 Task: Create a sub task System Test and UAT for the task  Integrate a new online appointment scheduling system for a healthcare provider in the project AgileRadius , assign it to team member softage.5@softage.net and update the status of the sub task to  Completed , set the priority of the sub task to High
Action: Mouse moved to (52, 242)
Screenshot: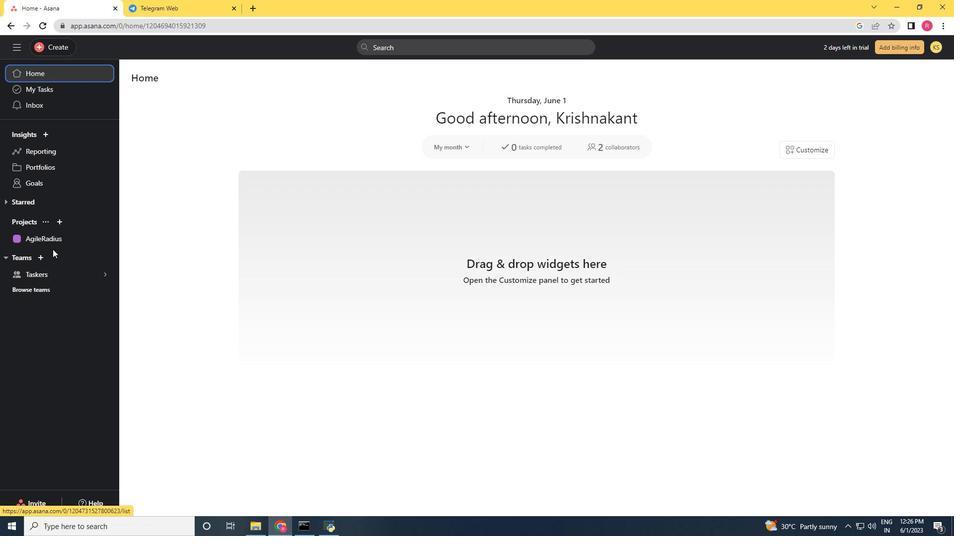 
Action: Mouse pressed left at (52, 242)
Screenshot: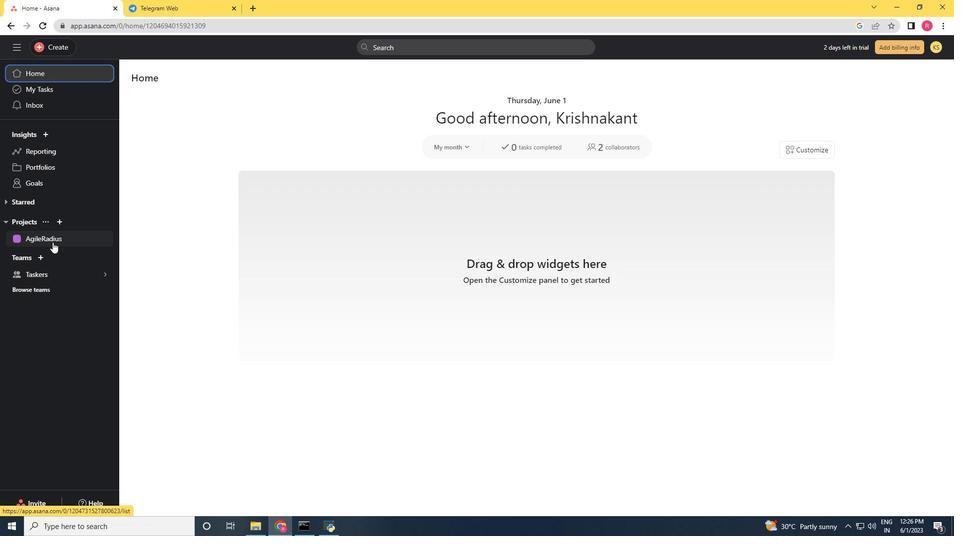 
Action: Mouse moved to (455, 221)
Screenshot: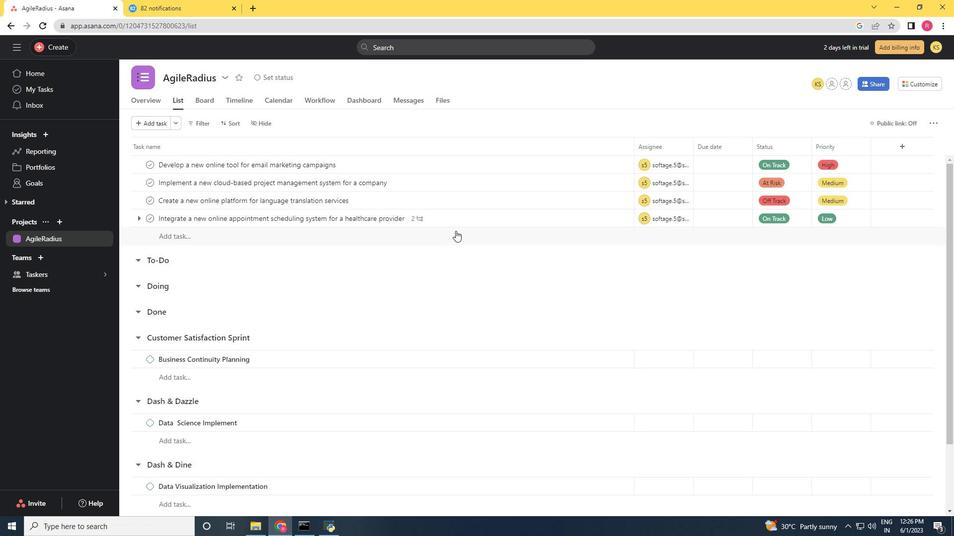 
Action: Mouse pressed left at (455, 221)
Screenshot: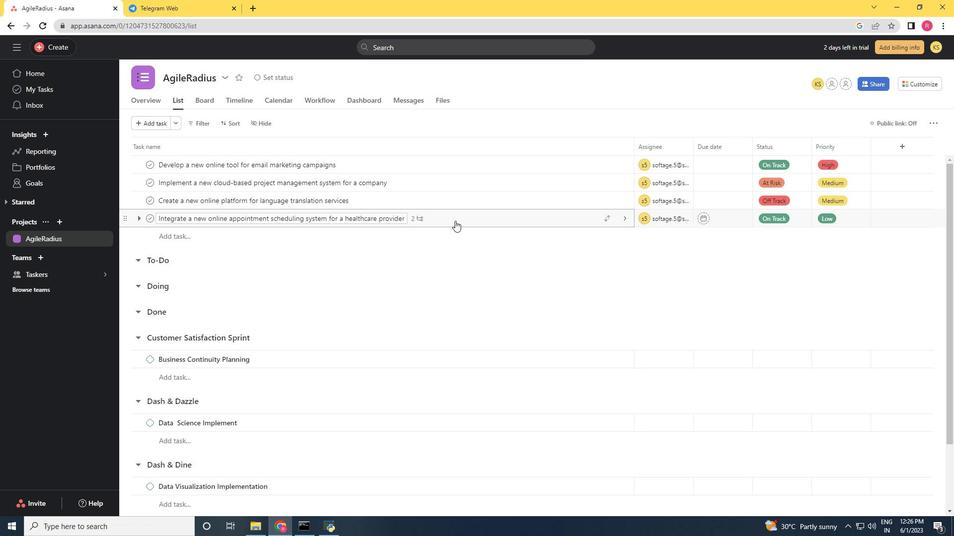 
Action: Mouse moved to (691, 390)
Screenshot: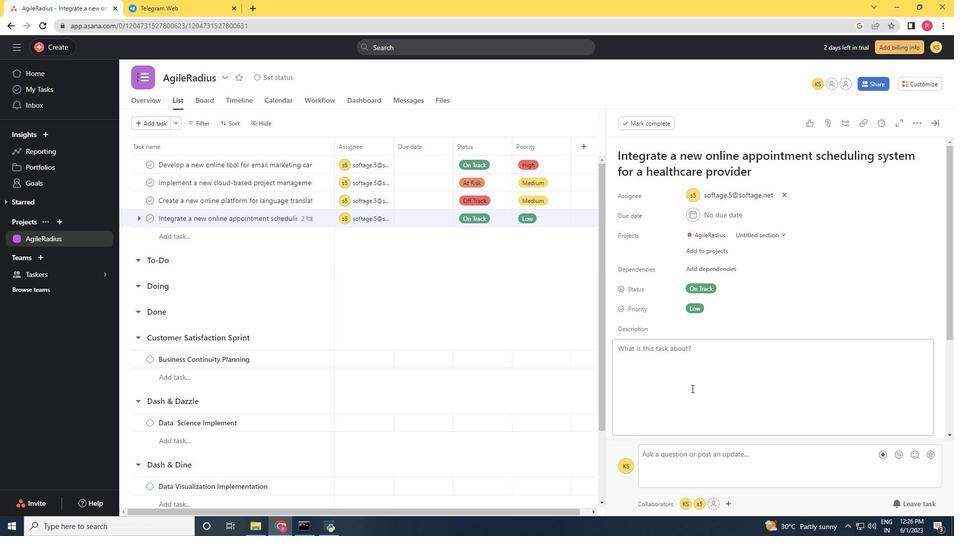 
Action: Mouse scrolled (691, 390) with delta (0, 0)
Screenshot: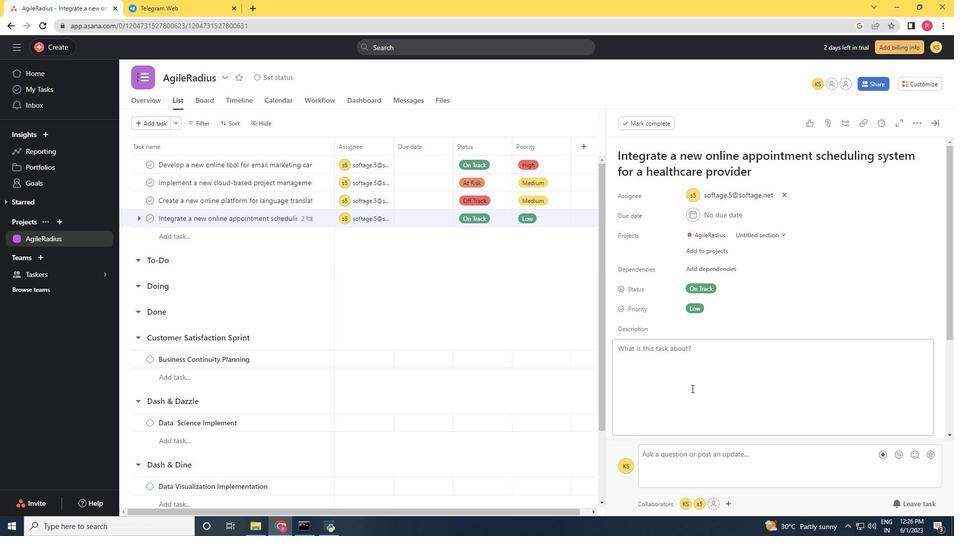 
Action: Mouse moved to (691, 392)
Screenshot: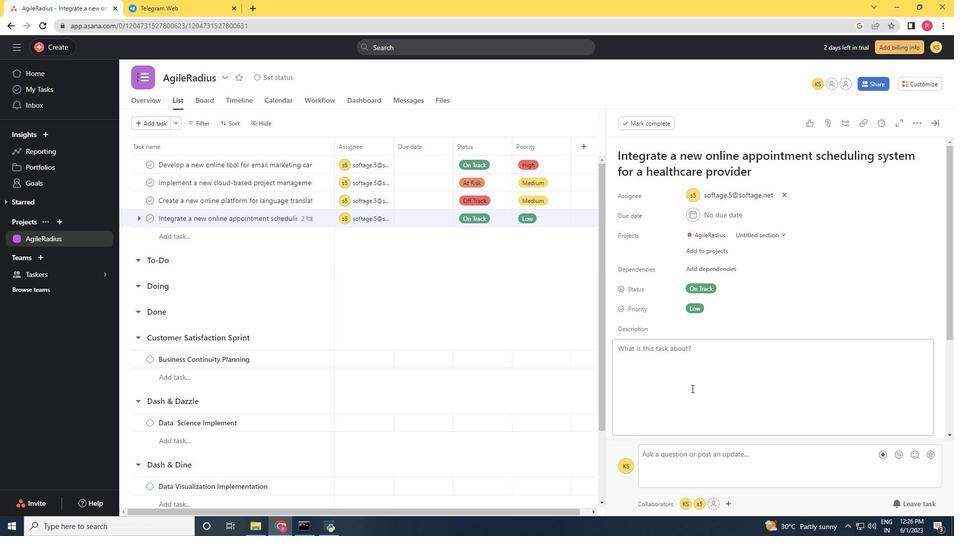 
Action: Mouse scrolled (691, 392) with delta (0, 0)
Screenshot: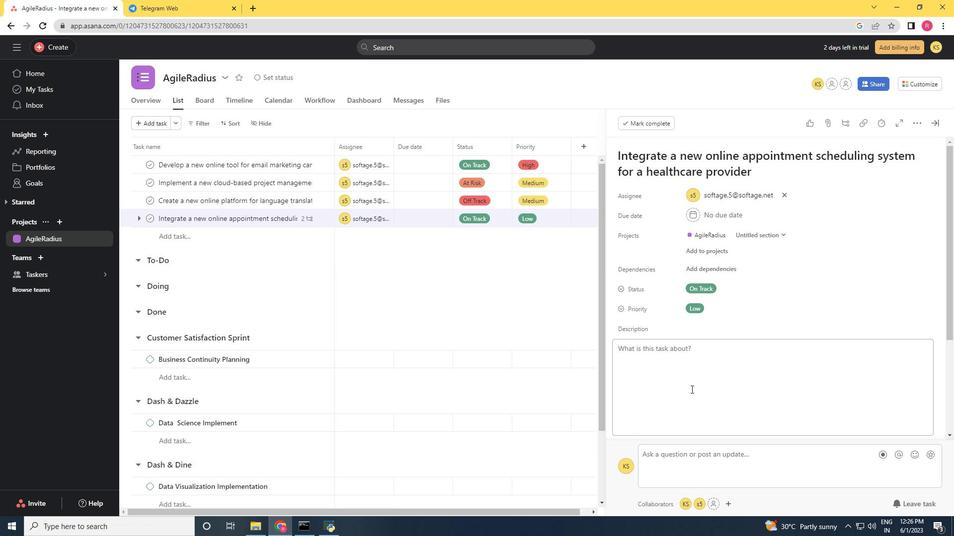 
Action: Mouse moved to (635, 400)
Screenshot: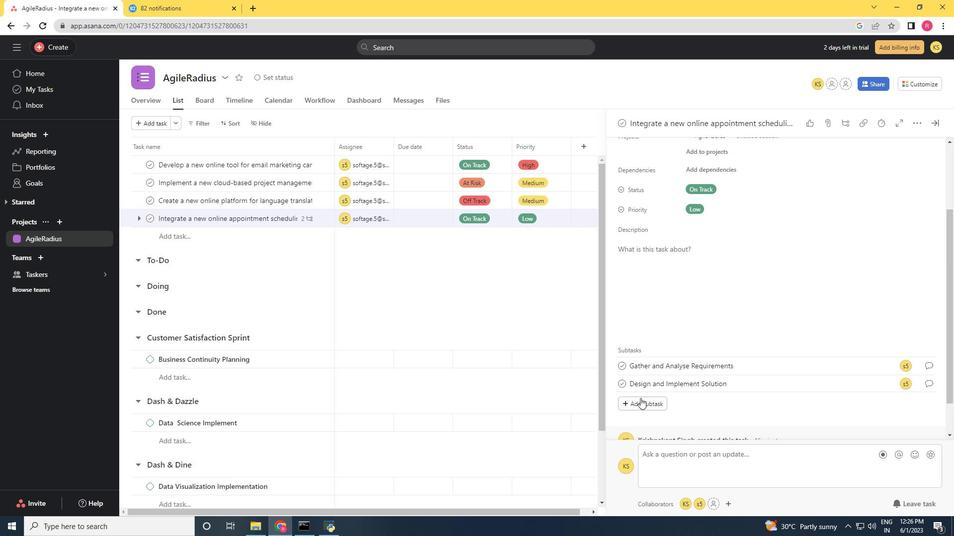 
Action: Mouse pressed left at (635, 400)
Screenshot: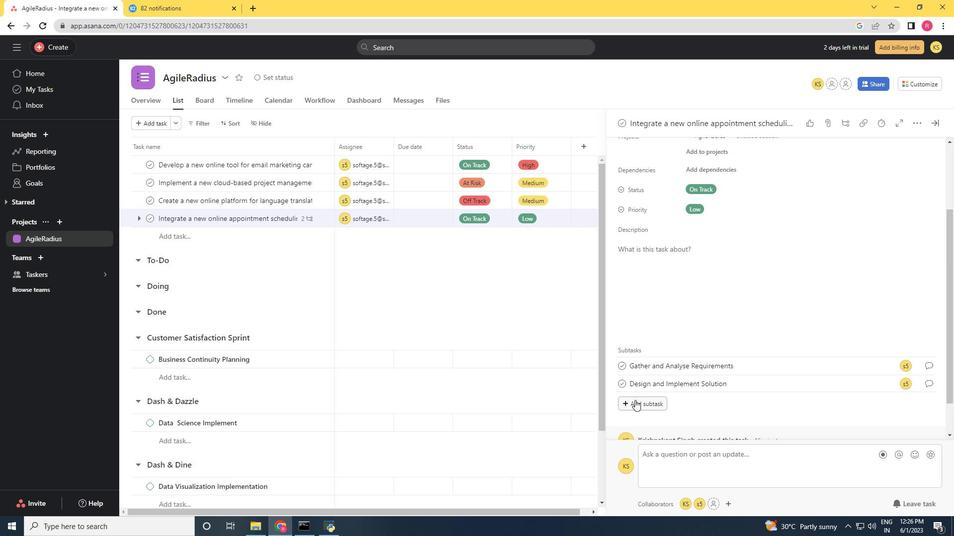 
Action: Key pressed <Key.shift><Key.shift><Key.shift><Key.shift><Key.shift>System<Key.space><Key.shift>Test<Key.space>and<Key.space><Key.shift>UAT
Screenshot: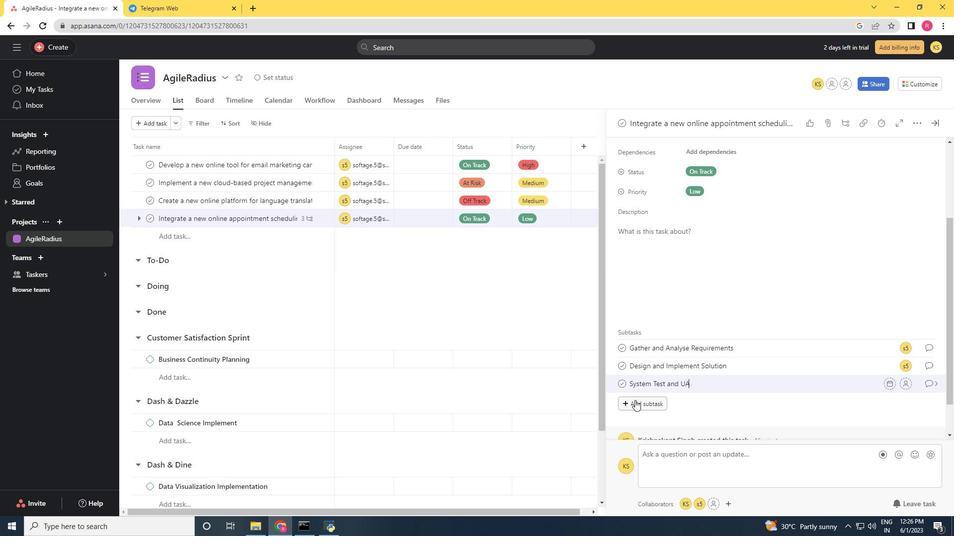 
Action: Mouse moved to (905, 387)
Screenshot: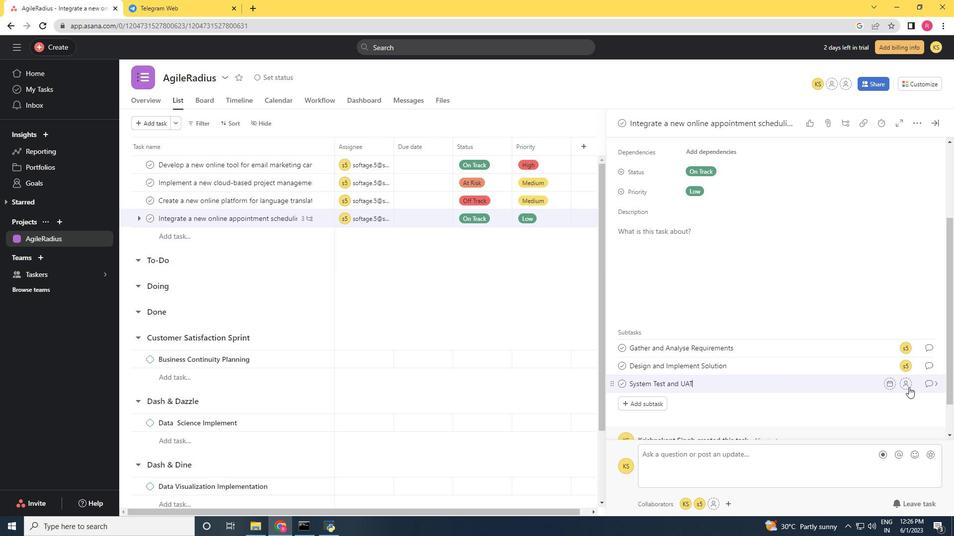 
Action: Mouse pressed left at (905, 387)
Screenshot: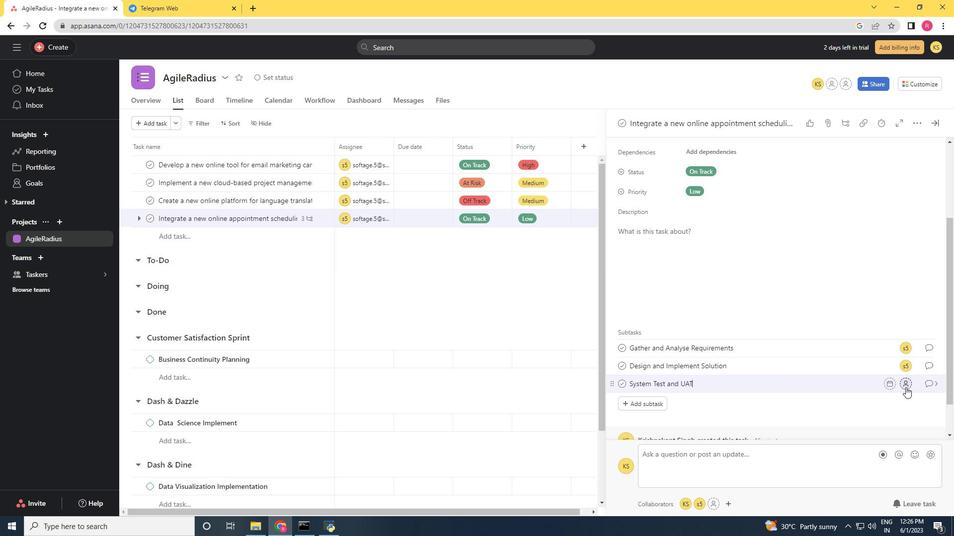 
Action: Mouse moved to (642, 536)
Screenshot: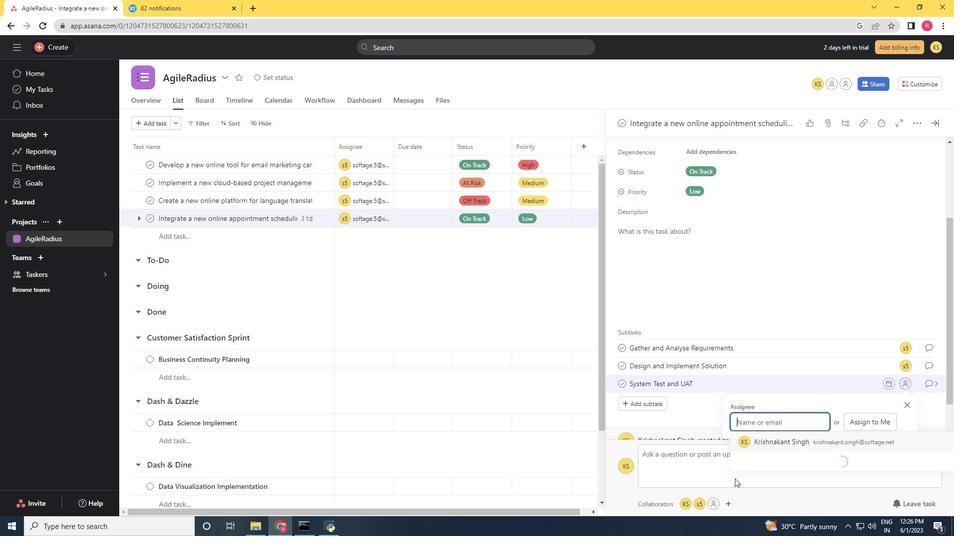 
Action: Key pressed softage.5<Key.shift>@softage.net
Screenshot: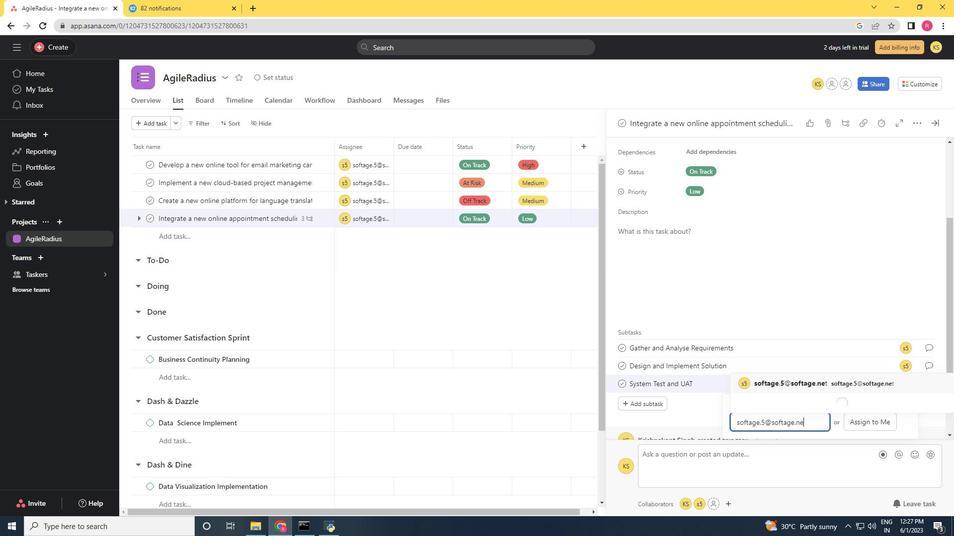 
Action: Mouse moved to (834, 384)
Screenshot: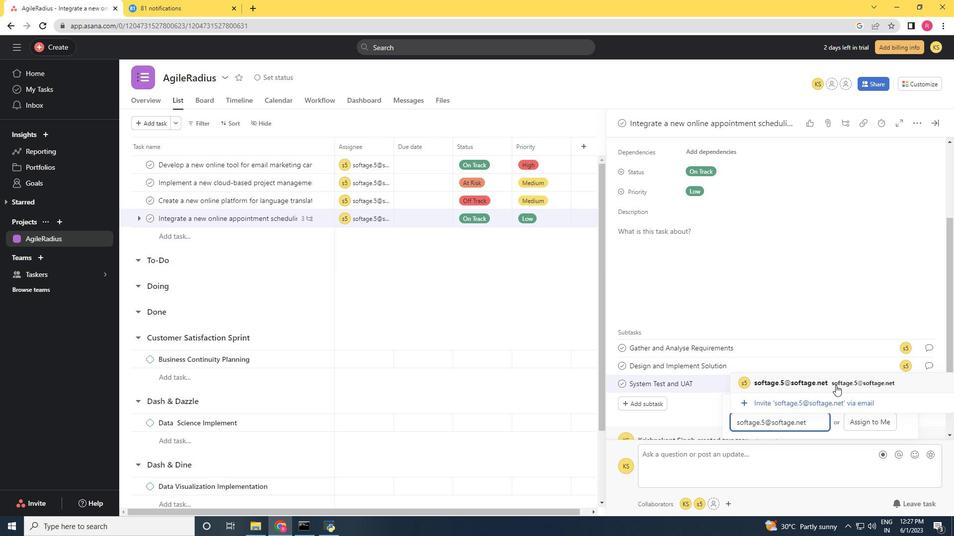 
Action: Mouse pressed left at (834, 384)
Screenshot: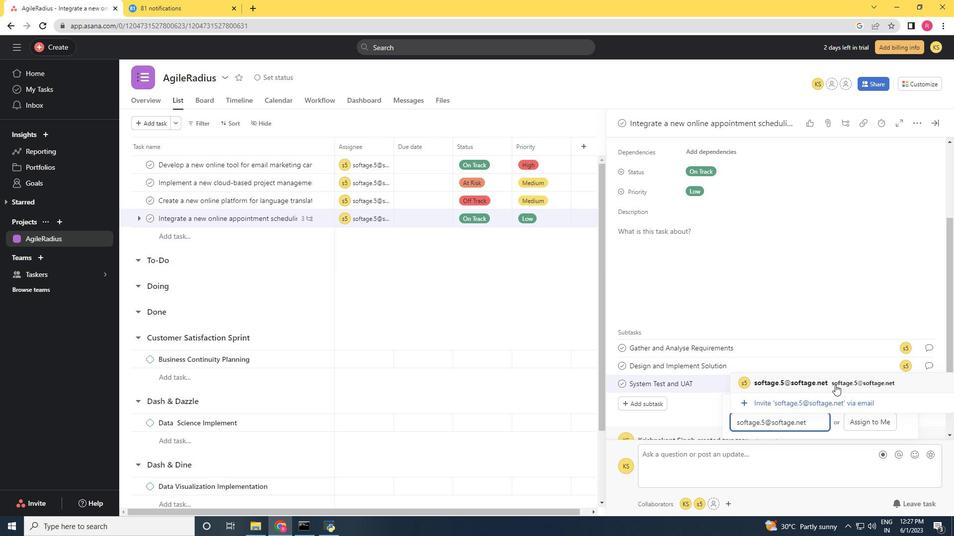 
Action: Mouse moved to (929, 384)
Screenshot: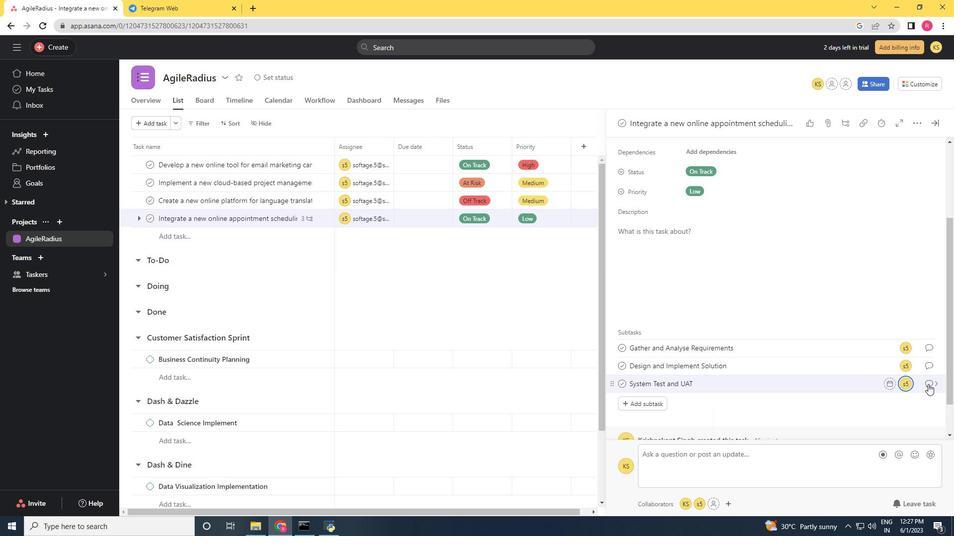 
Action: Mouse pressed left at (929, 384)
Screenshot: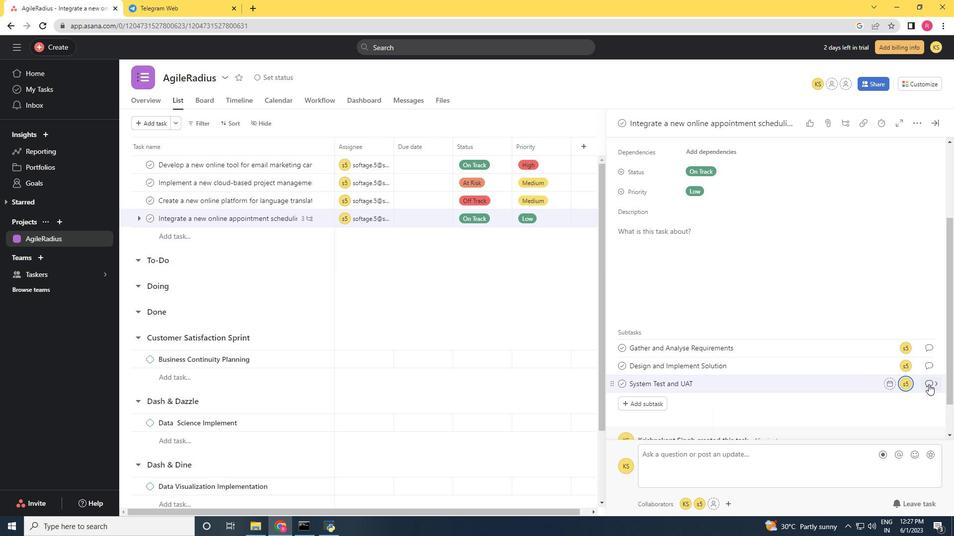 
Action: Mouse moved to (660, 263)
Screenshot: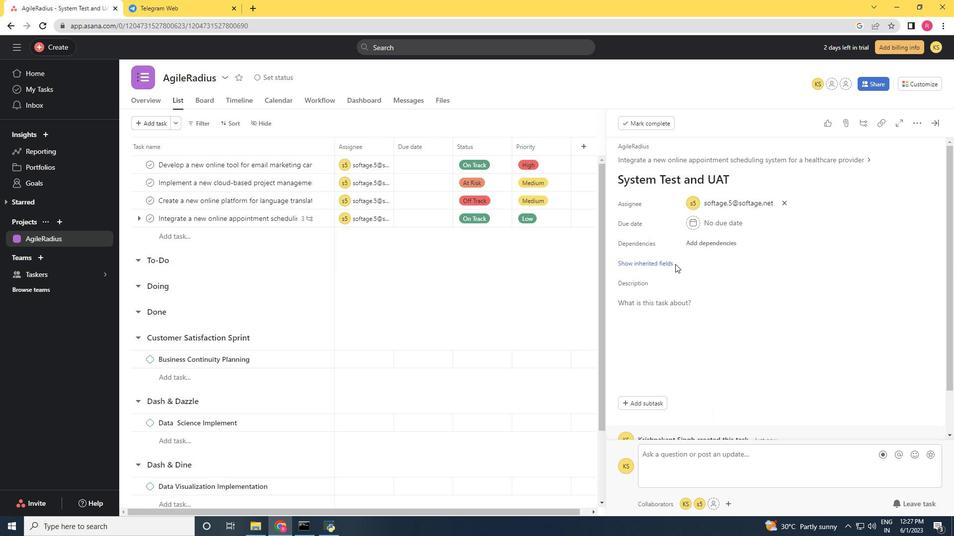 
Action: Mouse pressed left at (660, 263)
Screenshot: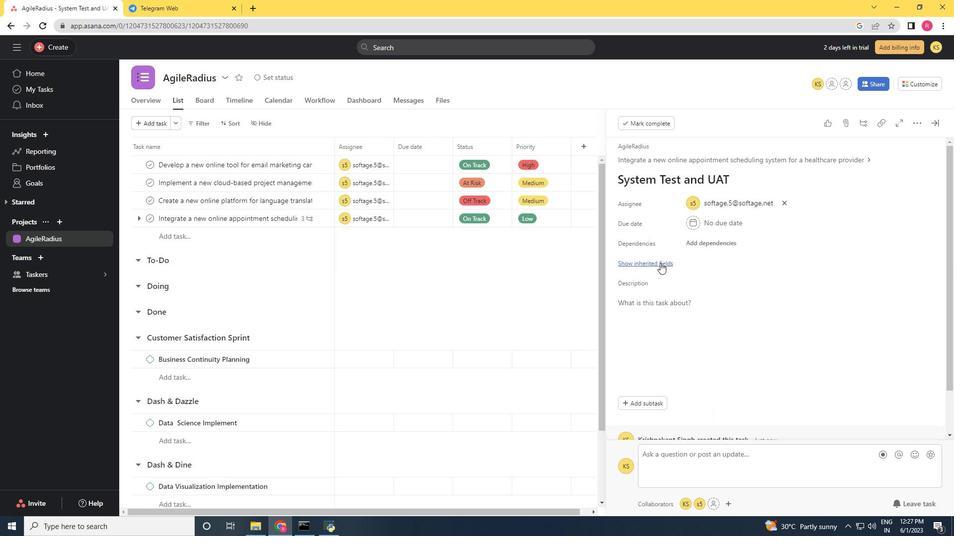 
Action: Mouse moved to (697, 281)
Screenshot: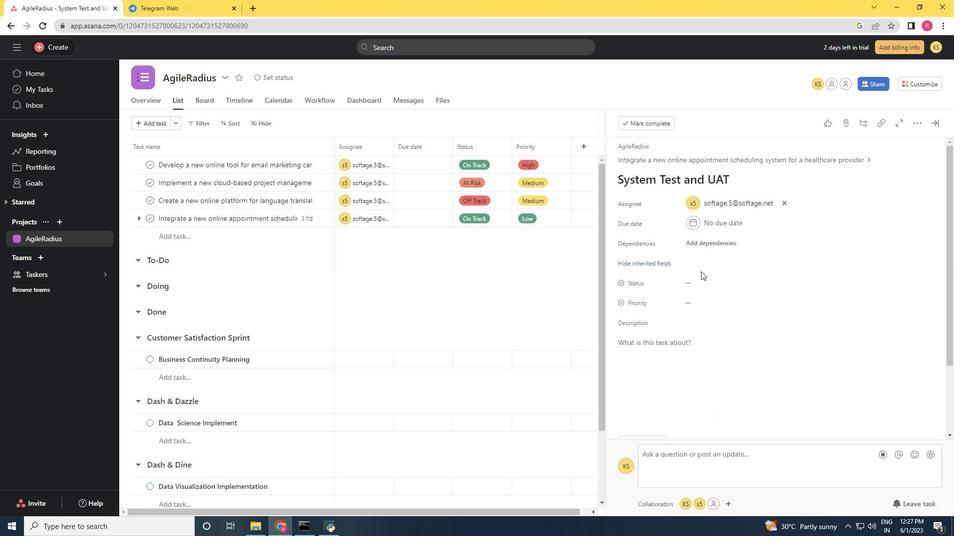 
Action: Mouse pressed left at (697, 281)
Screenshot: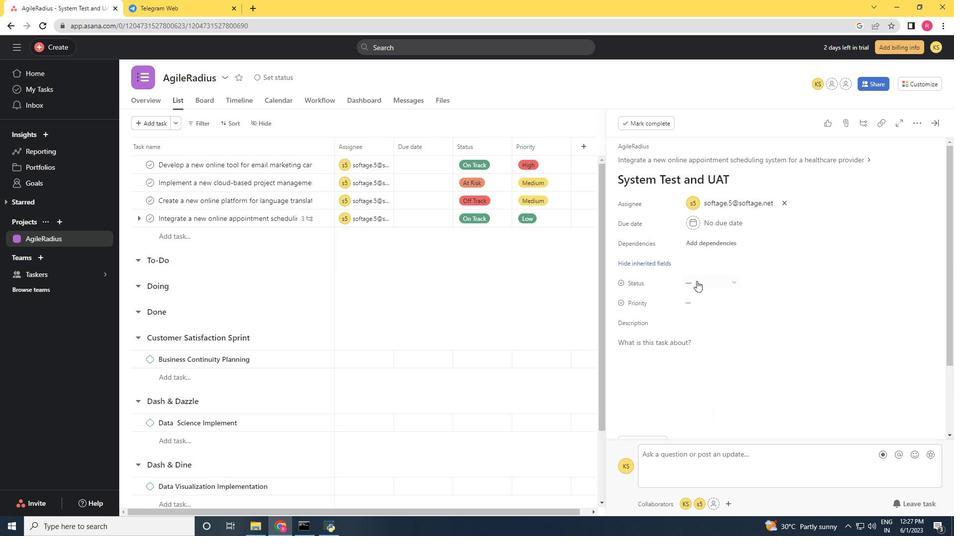 
Action: Mouse moved to (725, 365)
Screenshot: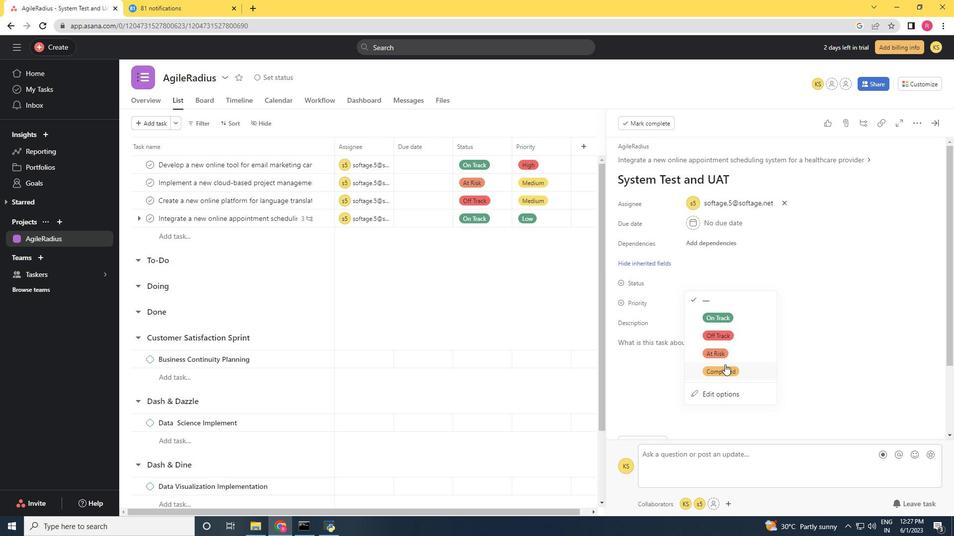 
Action: Mouse pressed left at (725, 365)
Screenshot: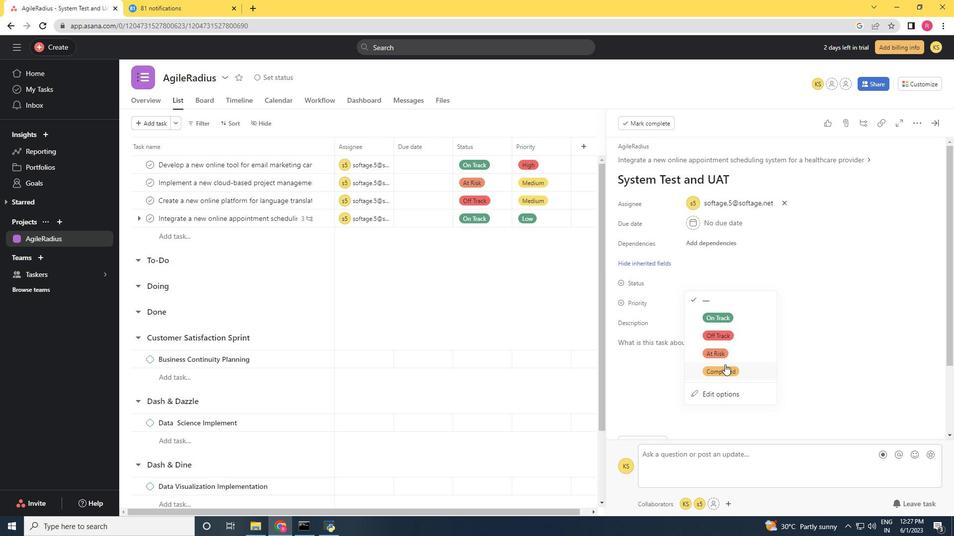 
Action: Mouse moved to (689, 303)
Screenshot: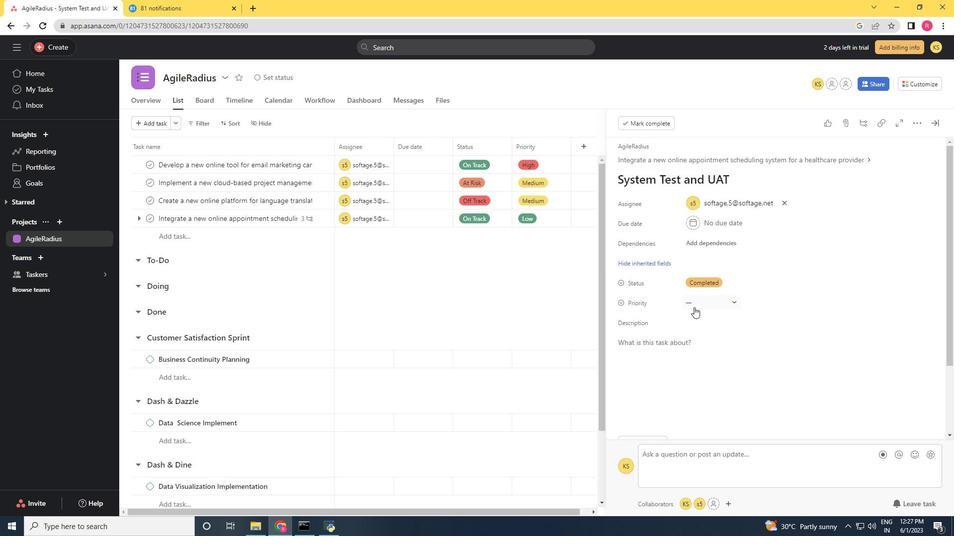 
Action: Mouse pressed left at (689, 303)
Screenshot: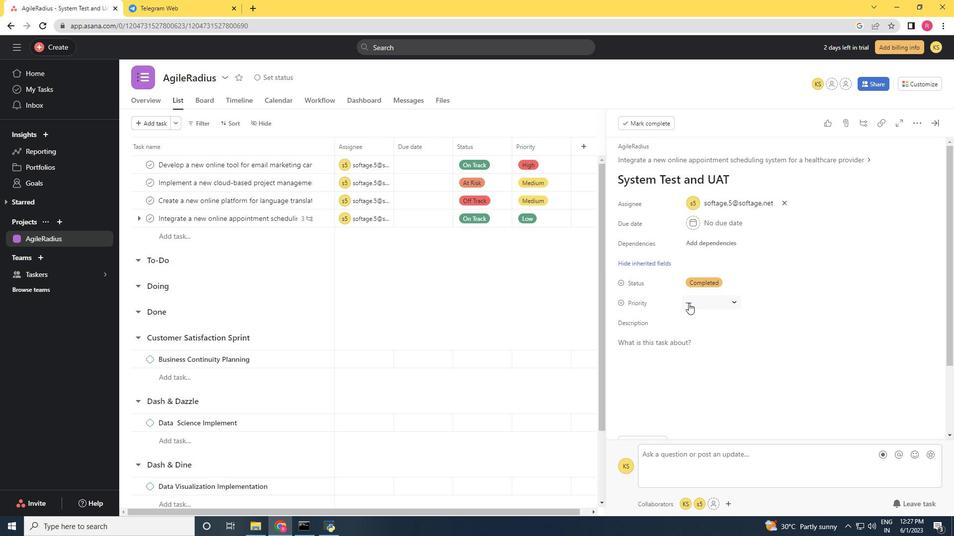 
Action: Mouse moved to (705, 334)
Screenshot: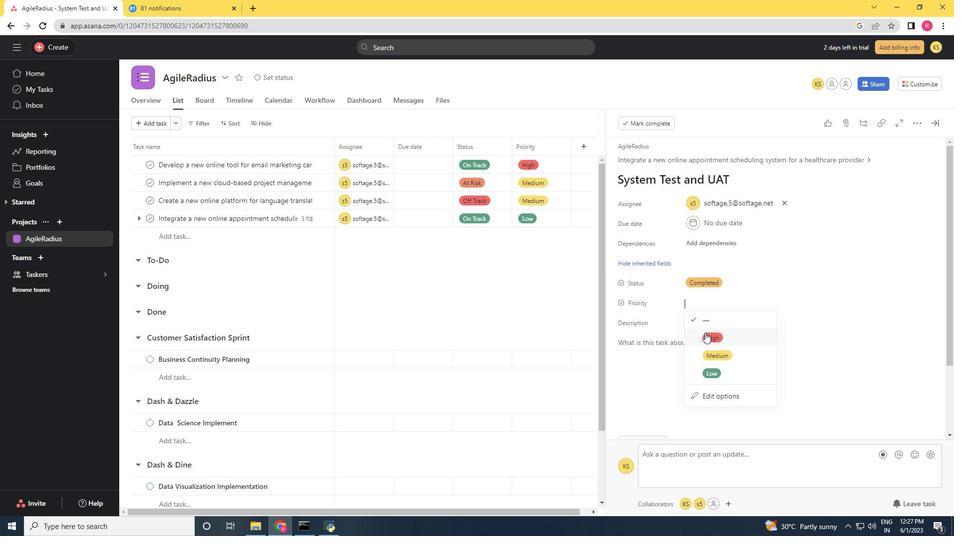 
Action: Mouse pressed left at (705, 334)
Screenshot: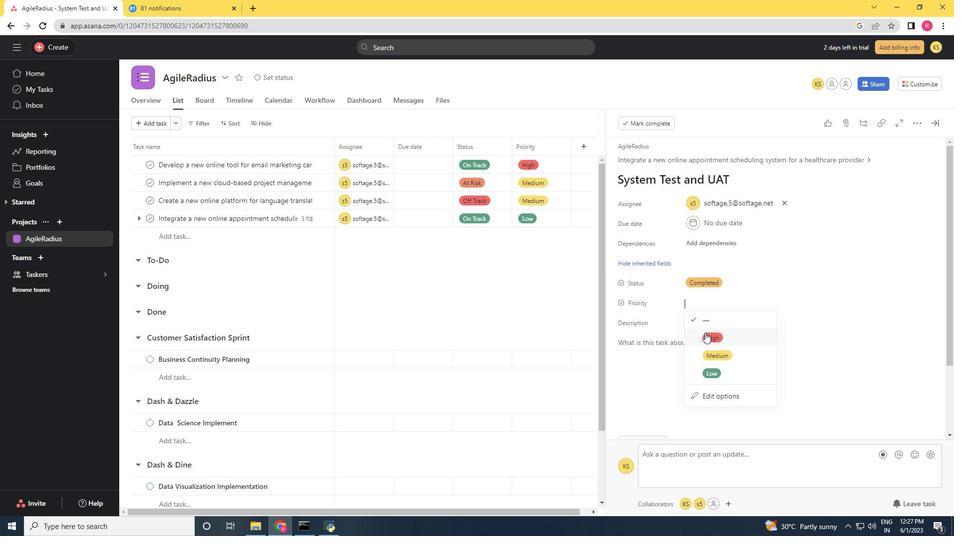 
Action: Mouse moved to (750, 371)
Screenshot: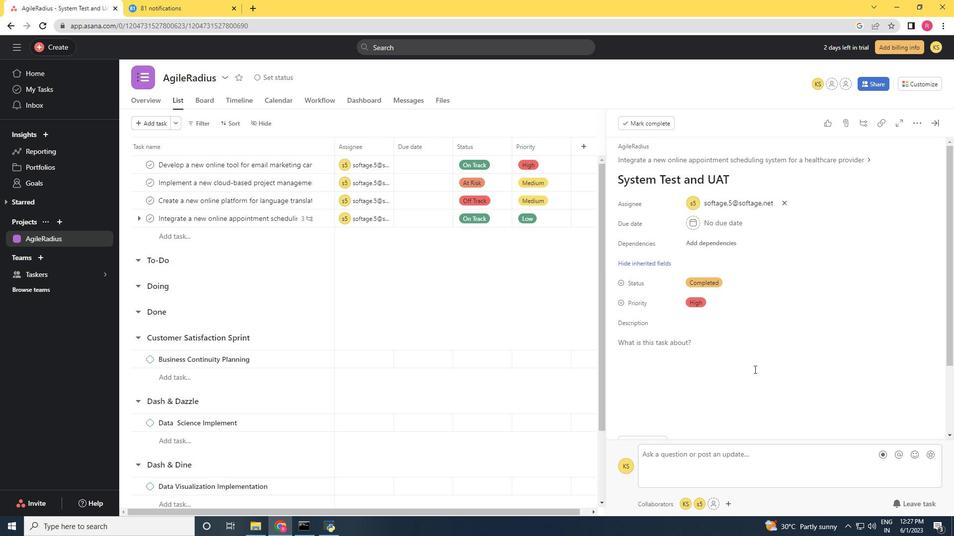
